 Task: Add a dependency to the task Implement a new cloud-based expense tracking system for a company , the existing task  Develop a new online tool for online customer experience mapping in the project ConduitTech
Action: Mouse moved to (976, 332)
Screenshot: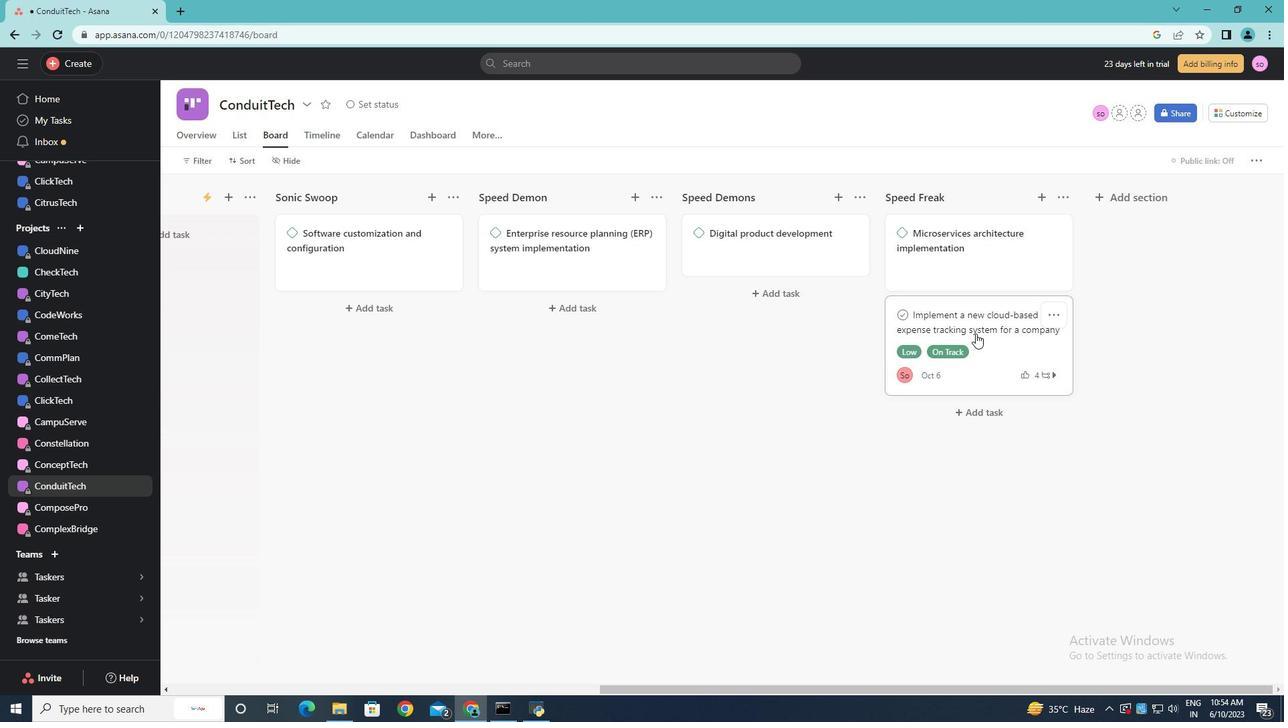 
Action: Mouse pressed left at (976, 332)
Screenshot: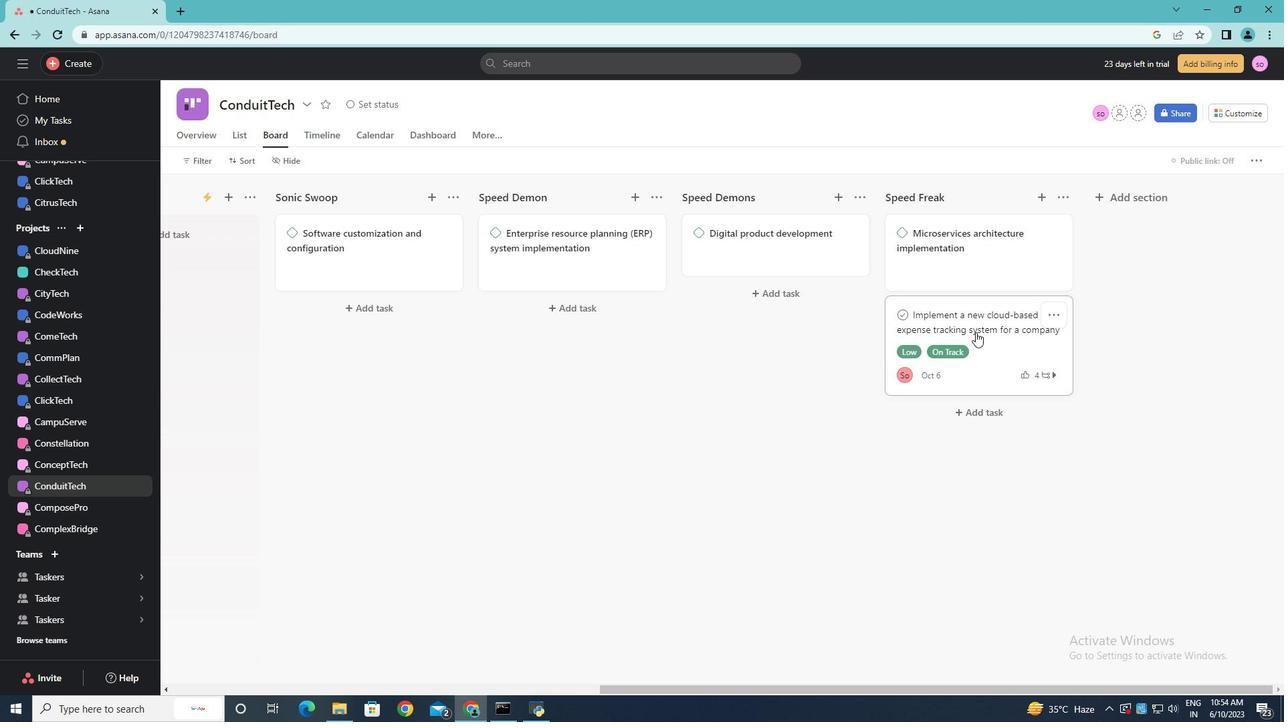 
Action: Mouse moved to (966, 391)
Screenshot: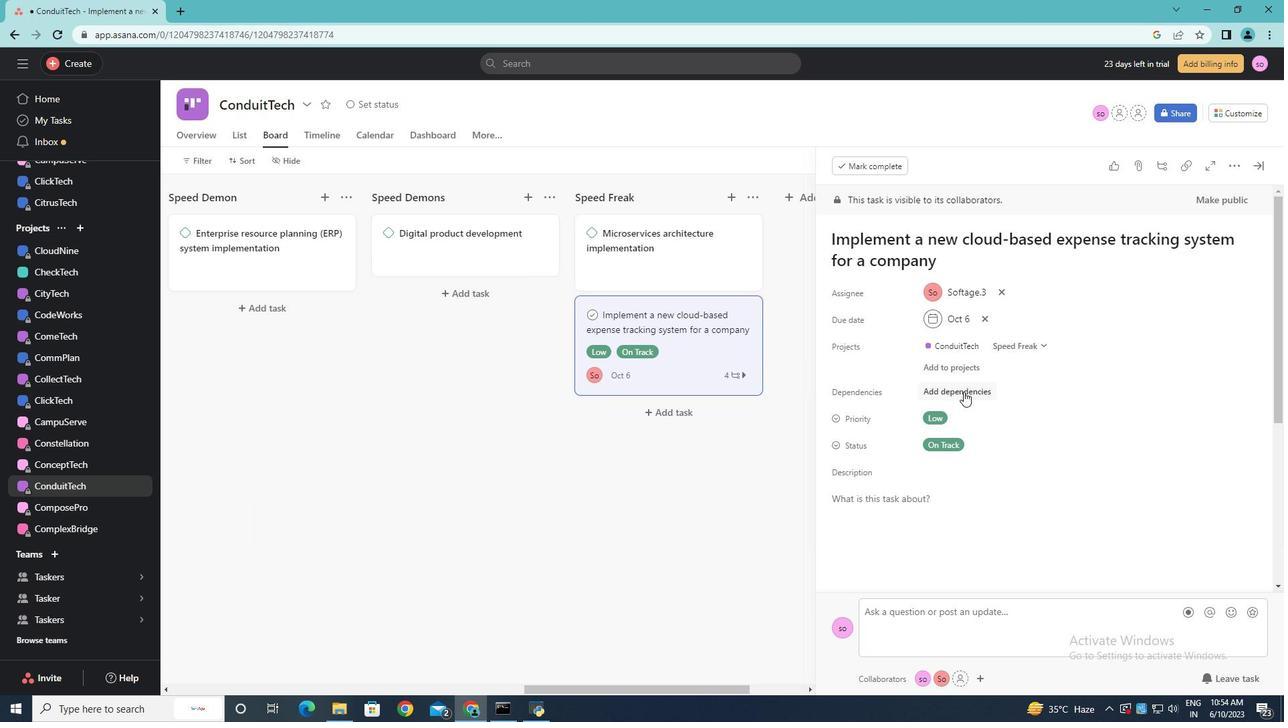 
Action: Mouse pressed left at (966, 391)
Screenshot: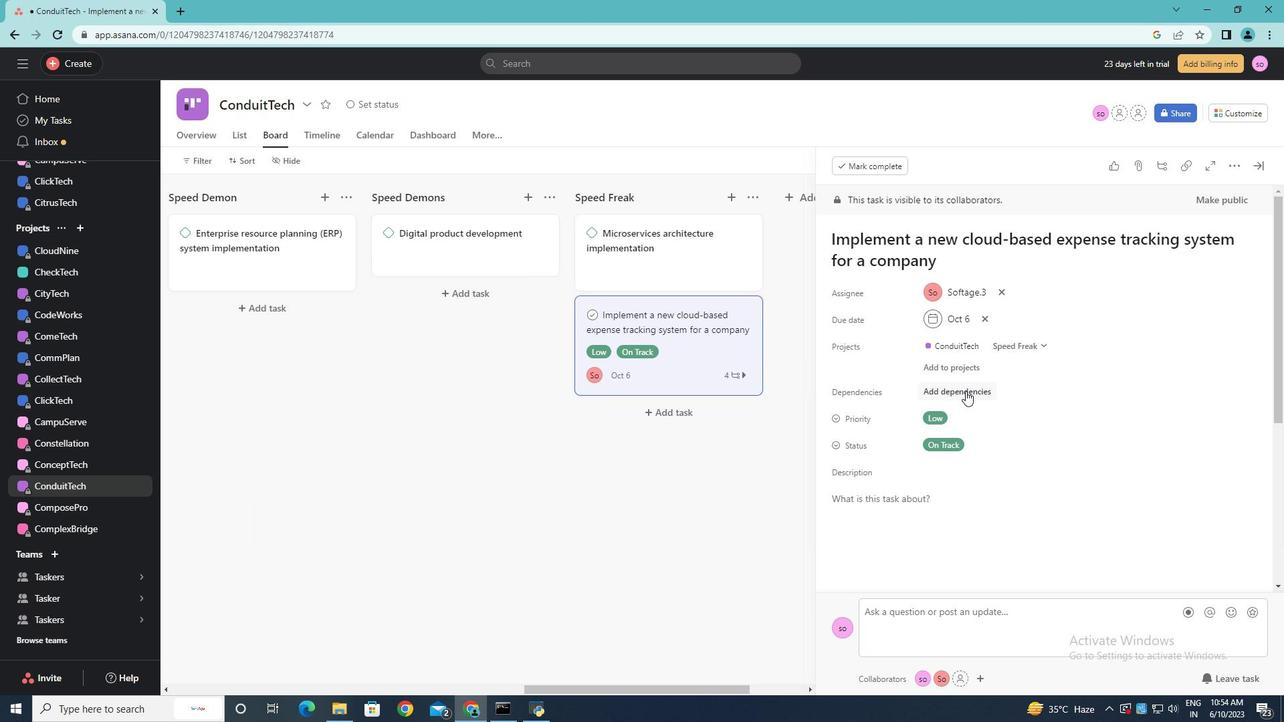 
Action: Mouse moved to (1025, 448)
Screenshot: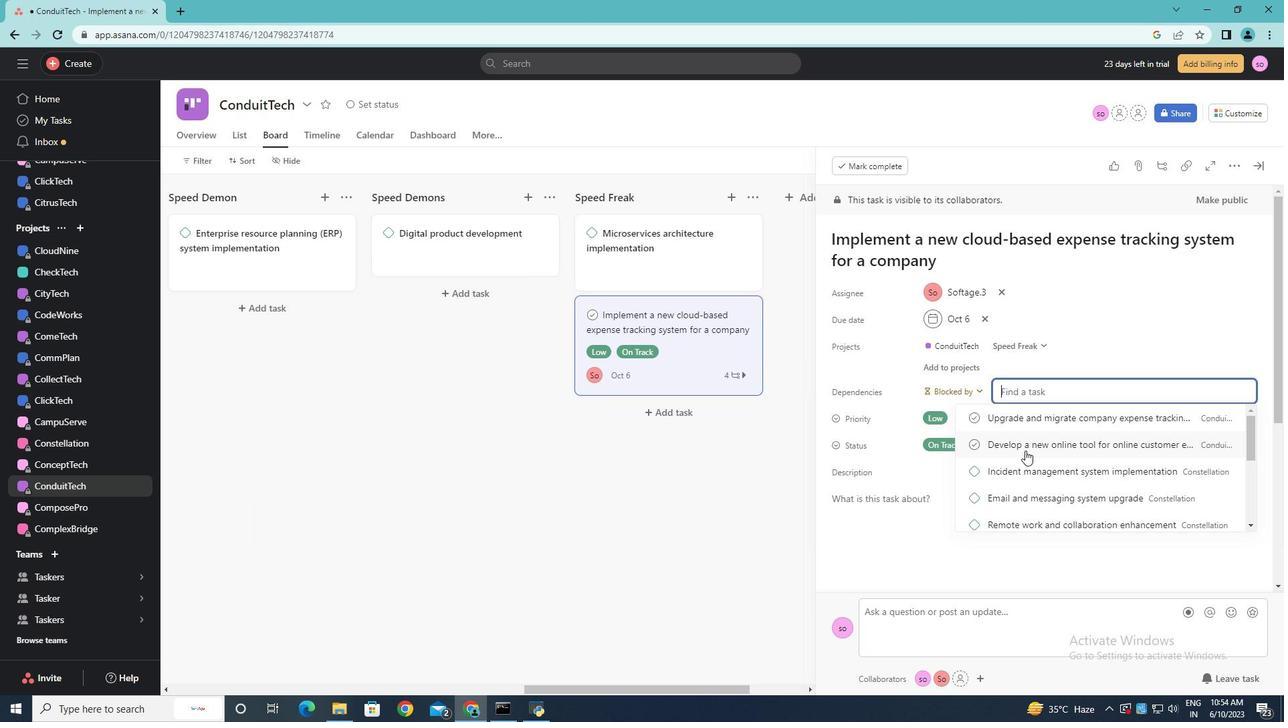 
Action: Mouse pressed left at (1025, 448)
Screenshot: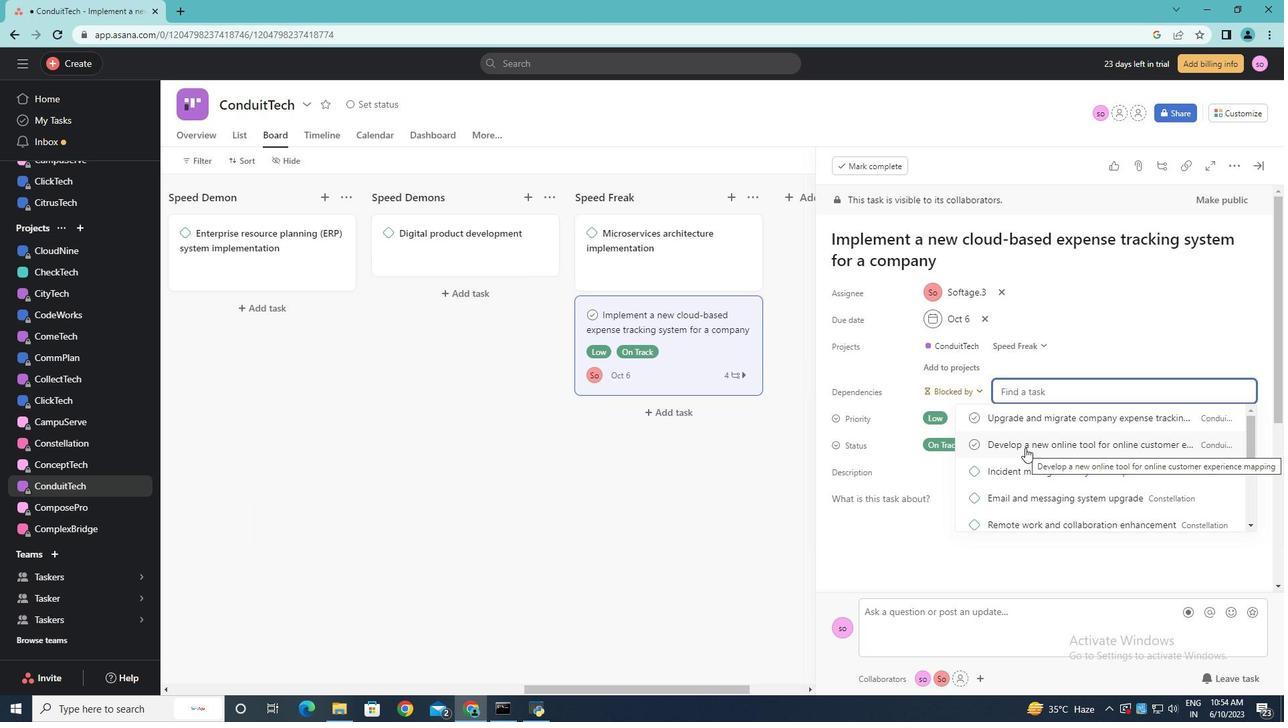
Action: Mouse moved to (996, 507)
Screenshot: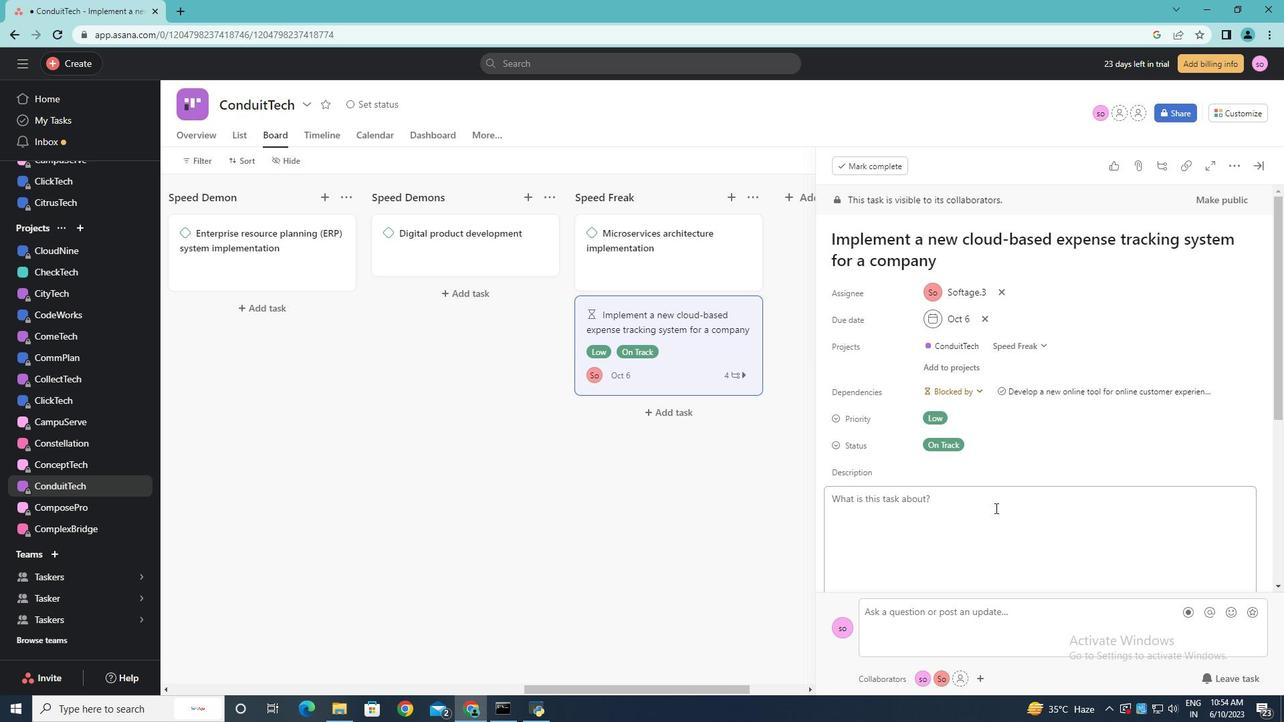 
Action: Mouse scrolled (996, 506) with delta (0, 0)
Screenshot: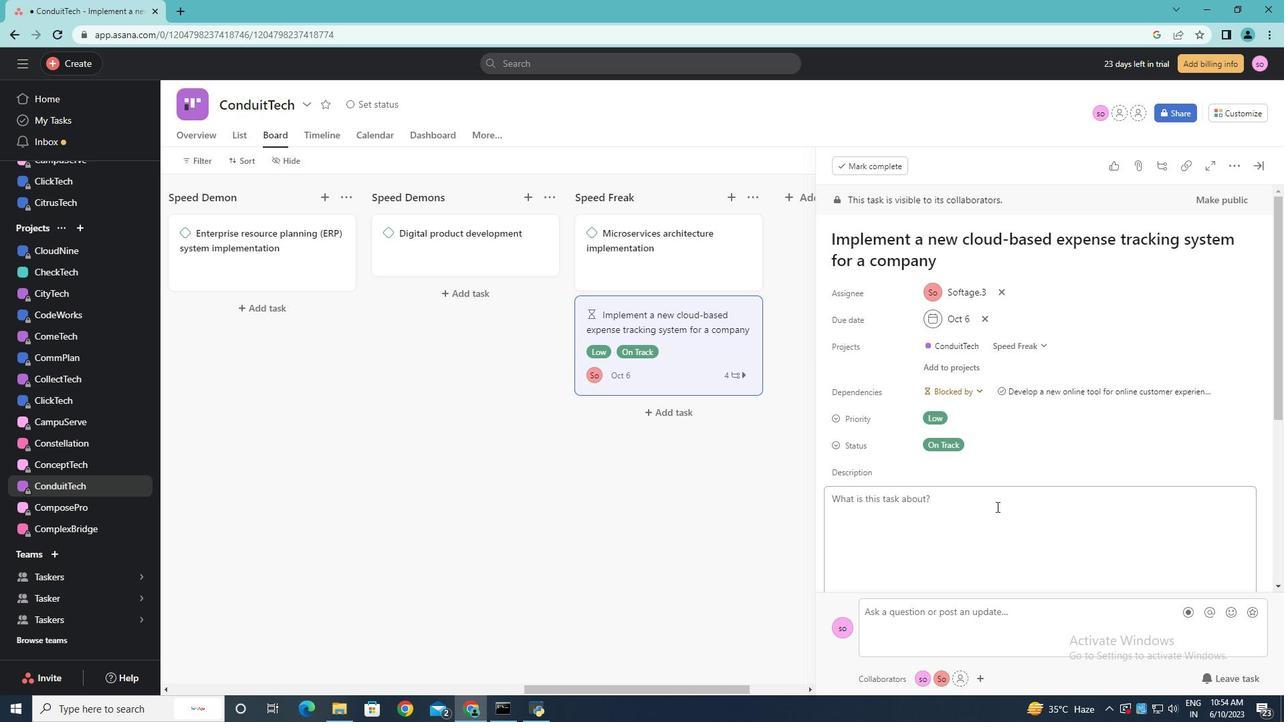 
Action: Mouse moved to (996, 507)
Screenshot: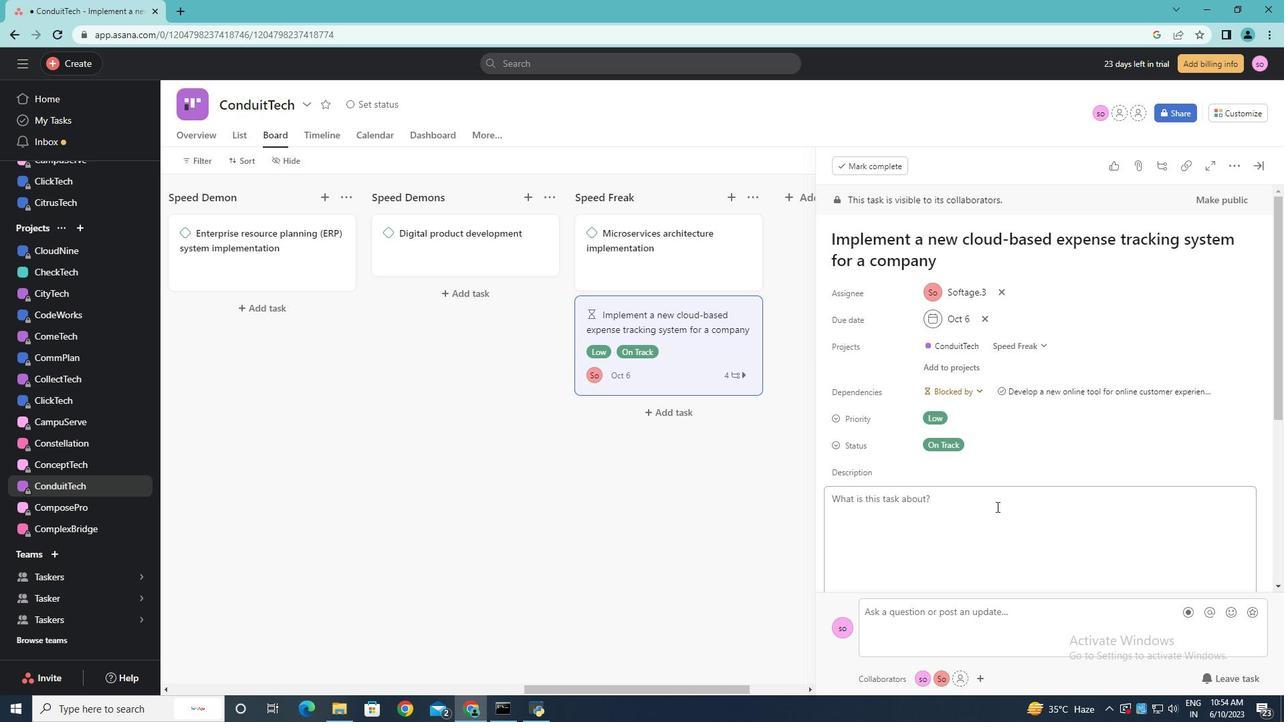 
Action: Mouse scrolled (996, 506) with delta (0, 0)
Screenshot: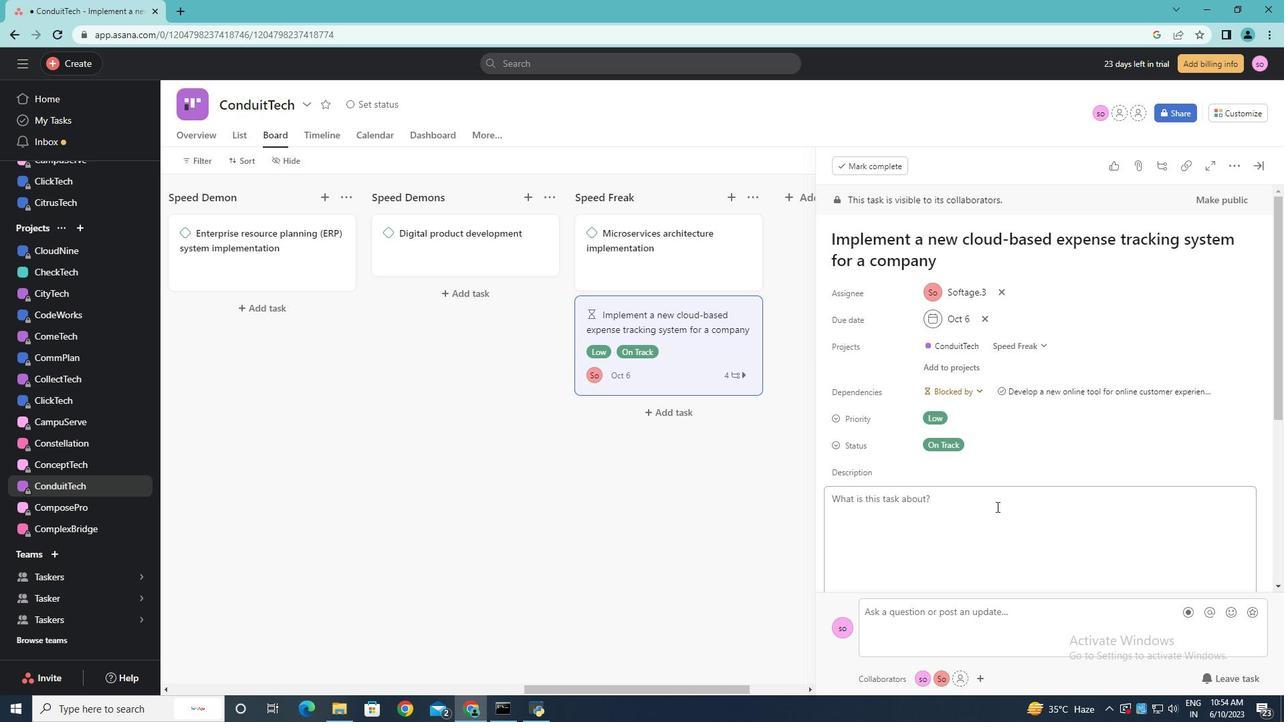 
Action: Mouse scrolled (996, 506) with delta (0, 0)
Screenshot: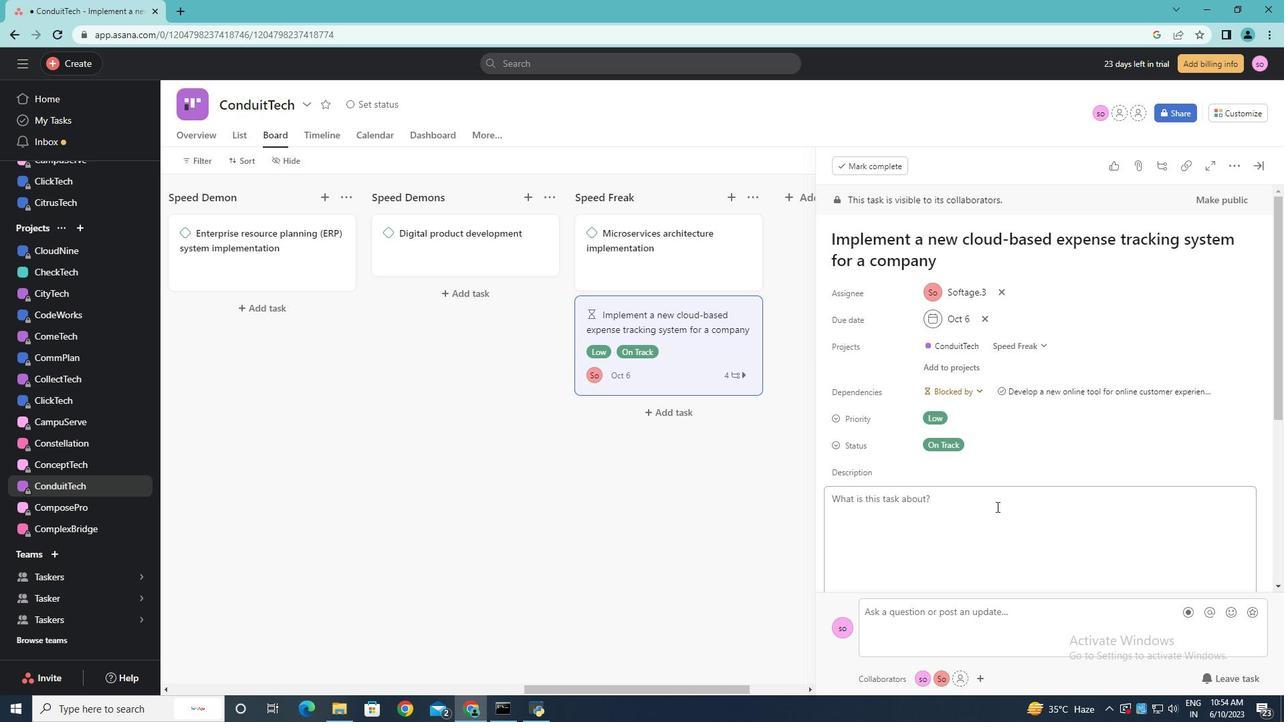 
Action: Mouse moved to (996, 507)
Screenshot: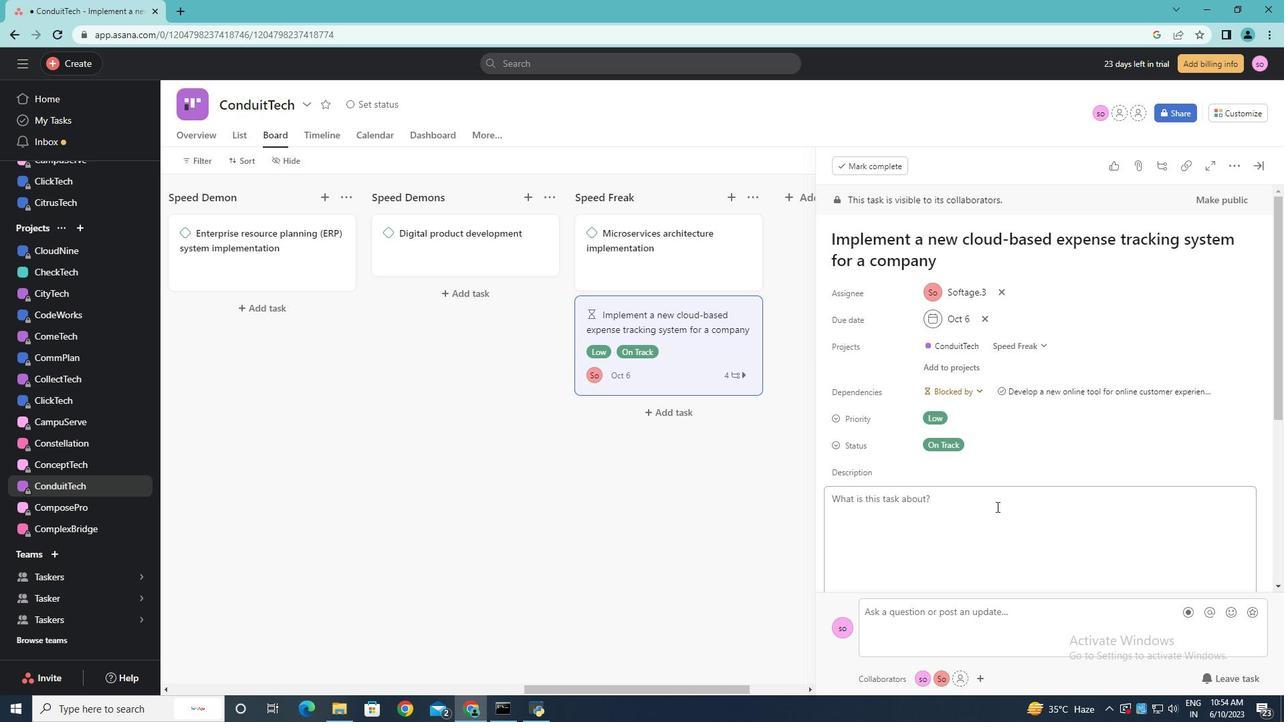 
Action: Mouse scrolled (996, 506) with delta (0, 0)
Screenshot: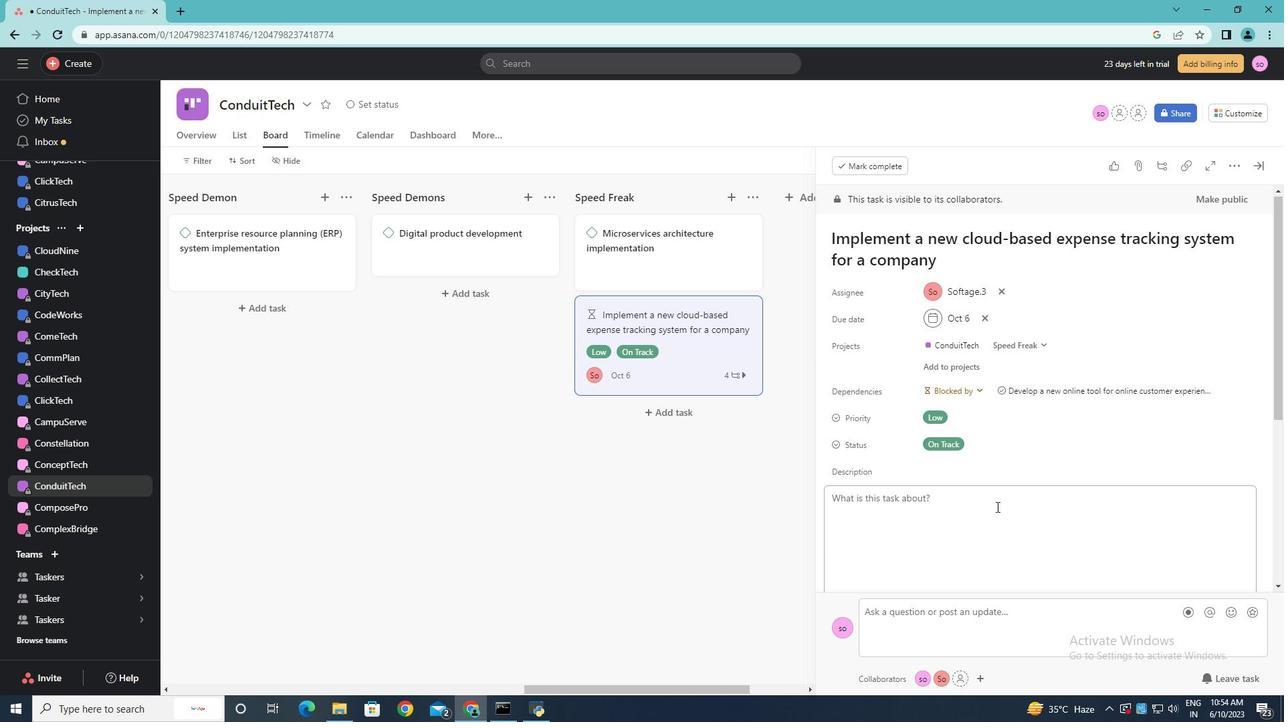 
Action: Mouse scrolled (996, 506) with delta (0, 0)
Screenshot: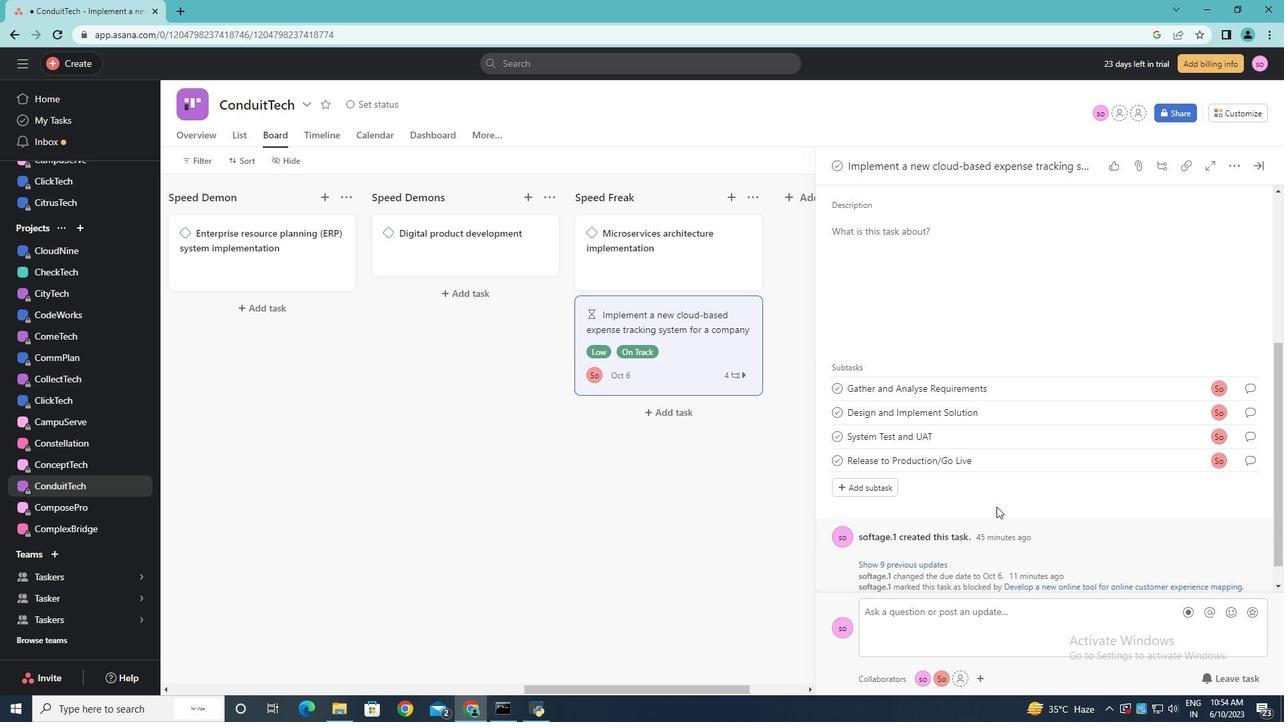 
Action: Mouse scrolled (996, 506) with delta (0, 0)
Screenshot: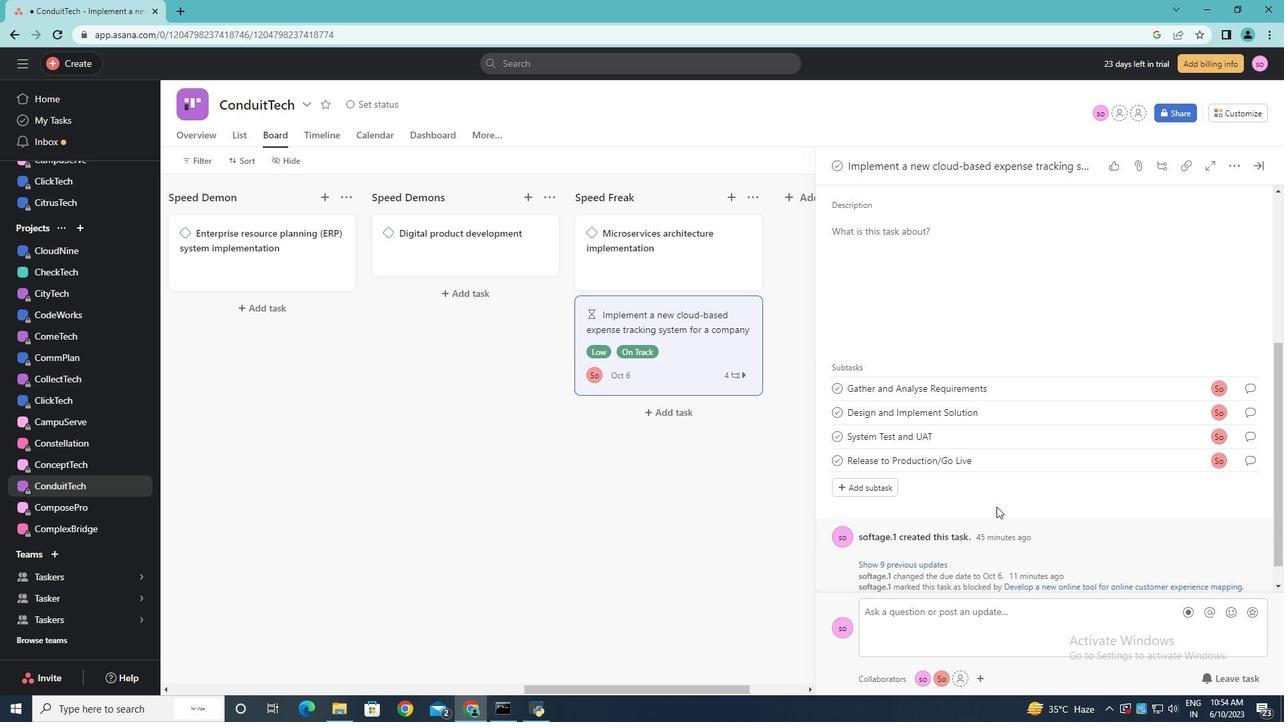 
Action: Mouse scrolled (996, 506) with delta (0, 0)
Screenshot: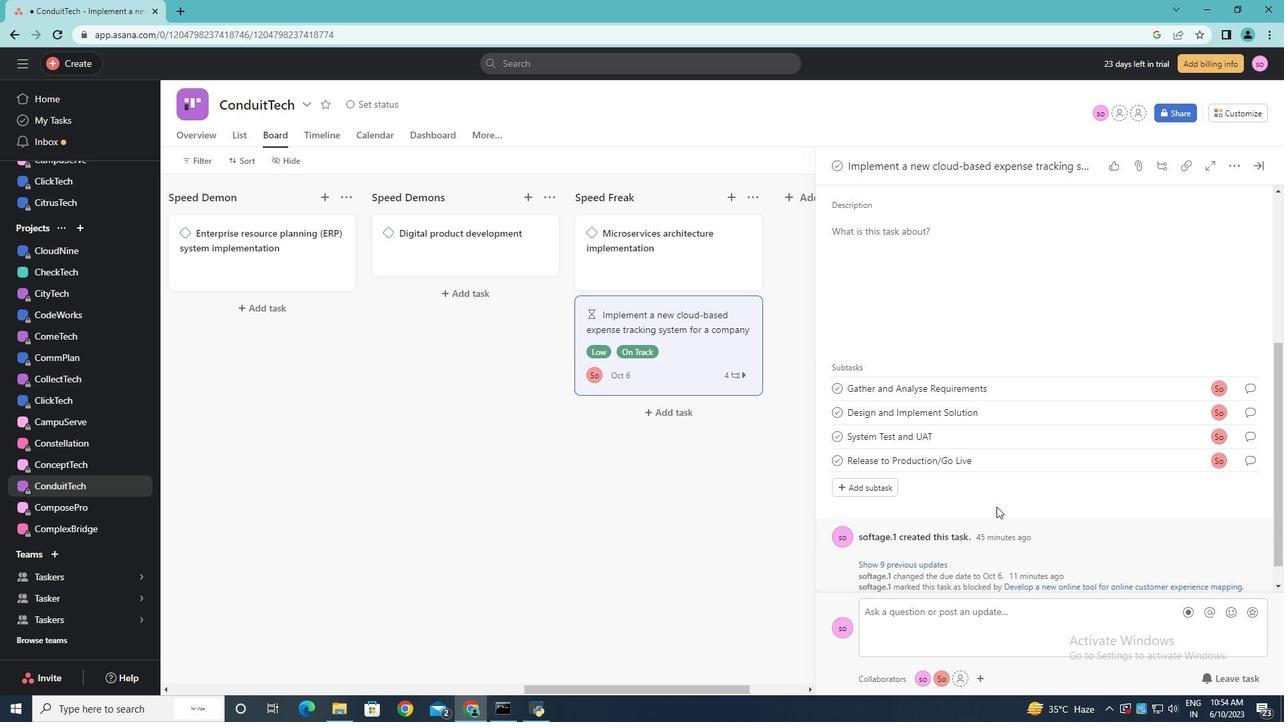 
Action: Mouse scrolled (996, 506) with delta (0, 0)
Screenshot: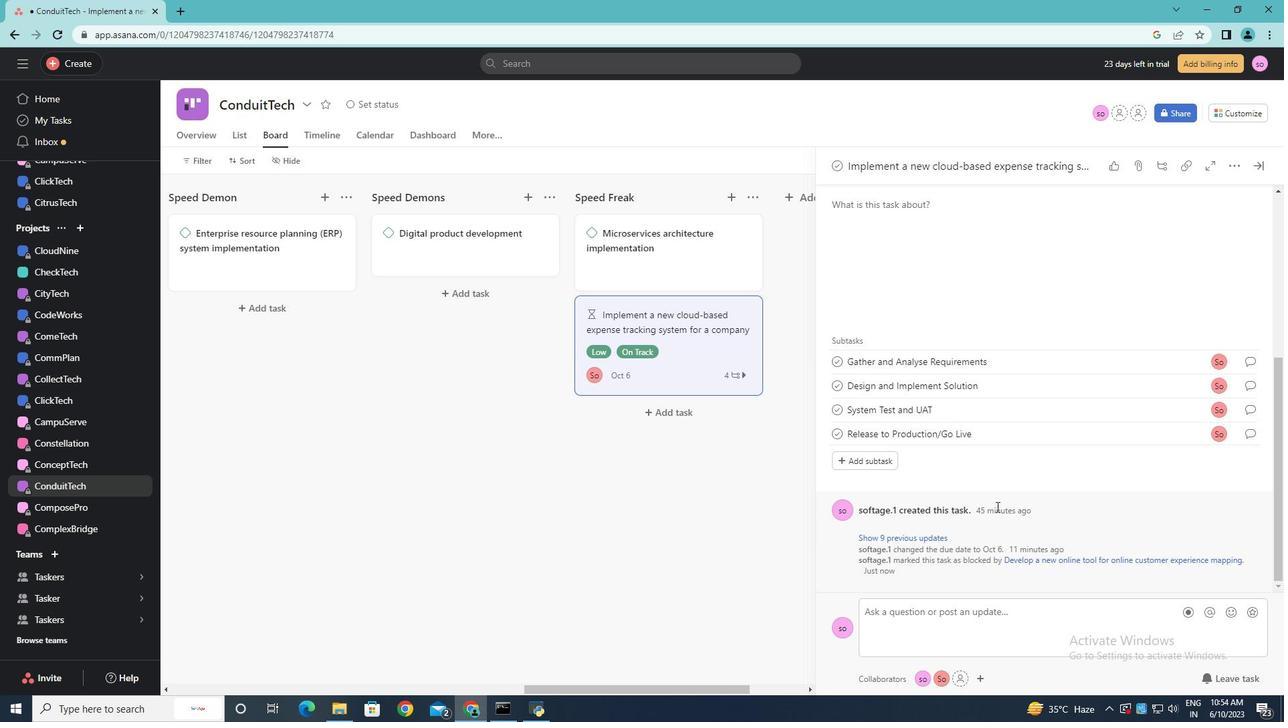 
Action: Mouse scrolled (996, 506) with delta (0, 0)
Screenshot: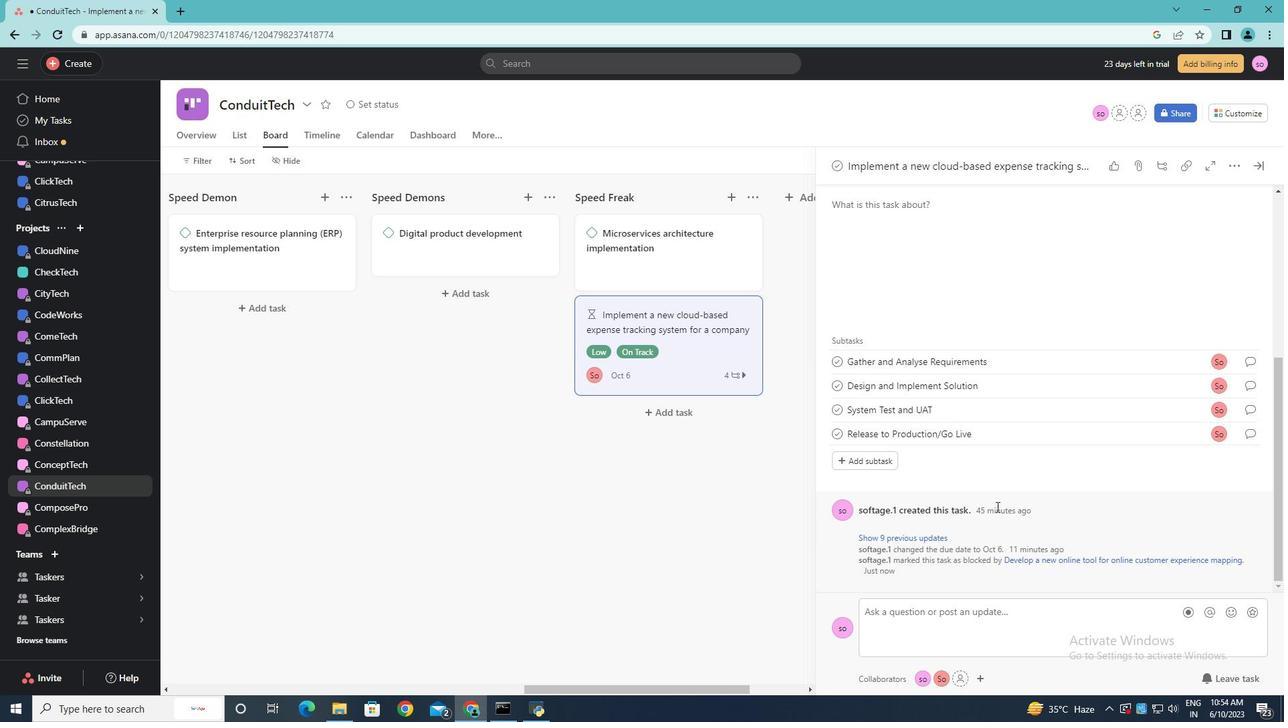 
Action: Mouse moved to (1257, 163)
Screenshot: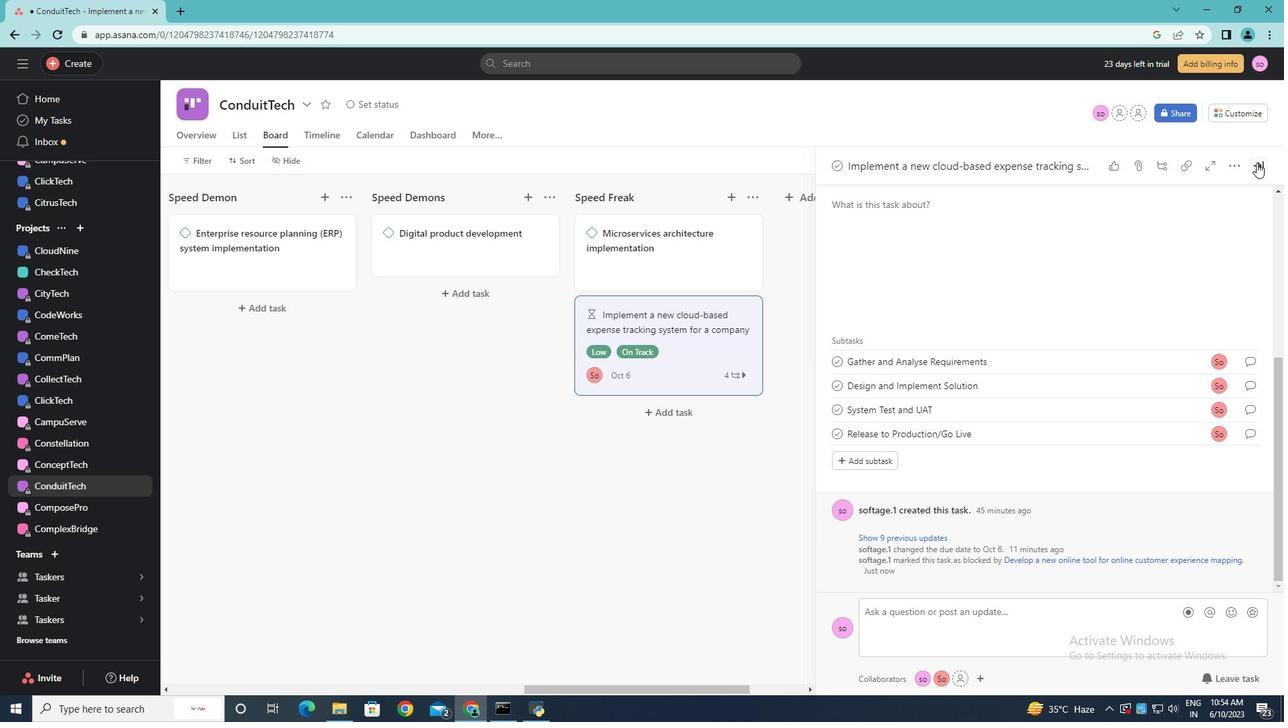 
Action: Mouse pressed left at (1257, 163)
Screenshot: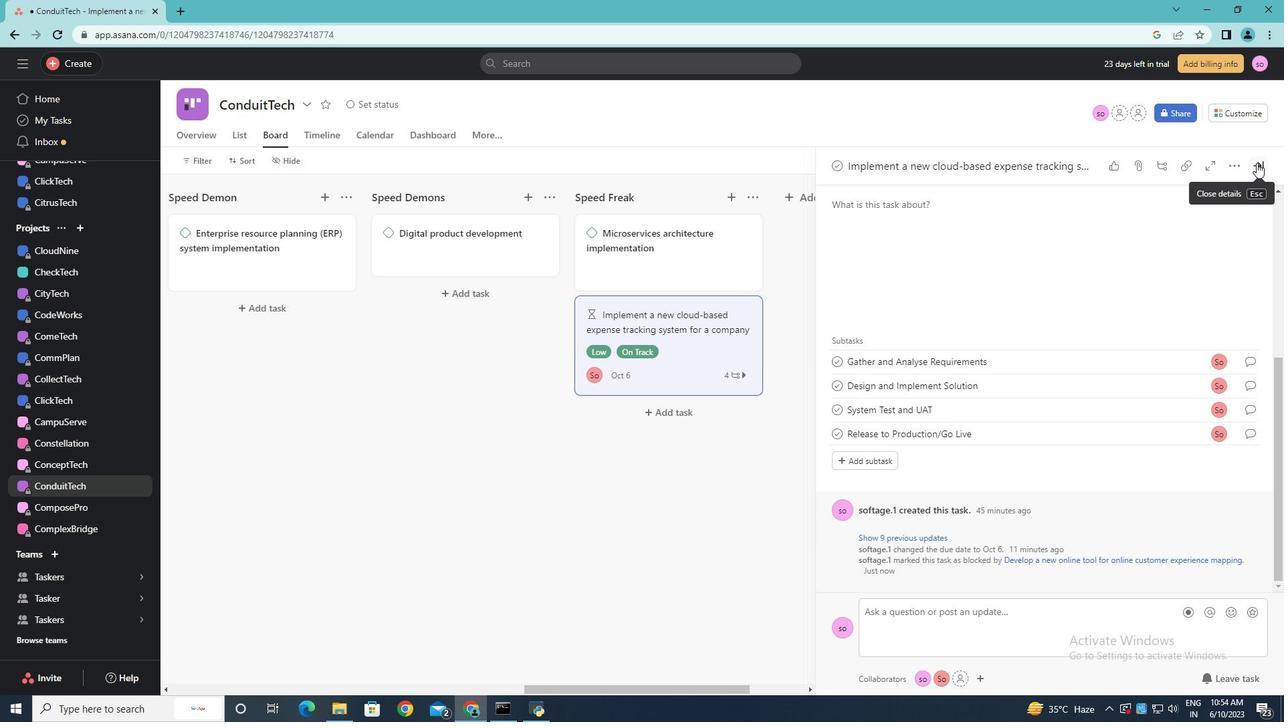 
Action: Mouse moved to (850, 511)
Screenshot: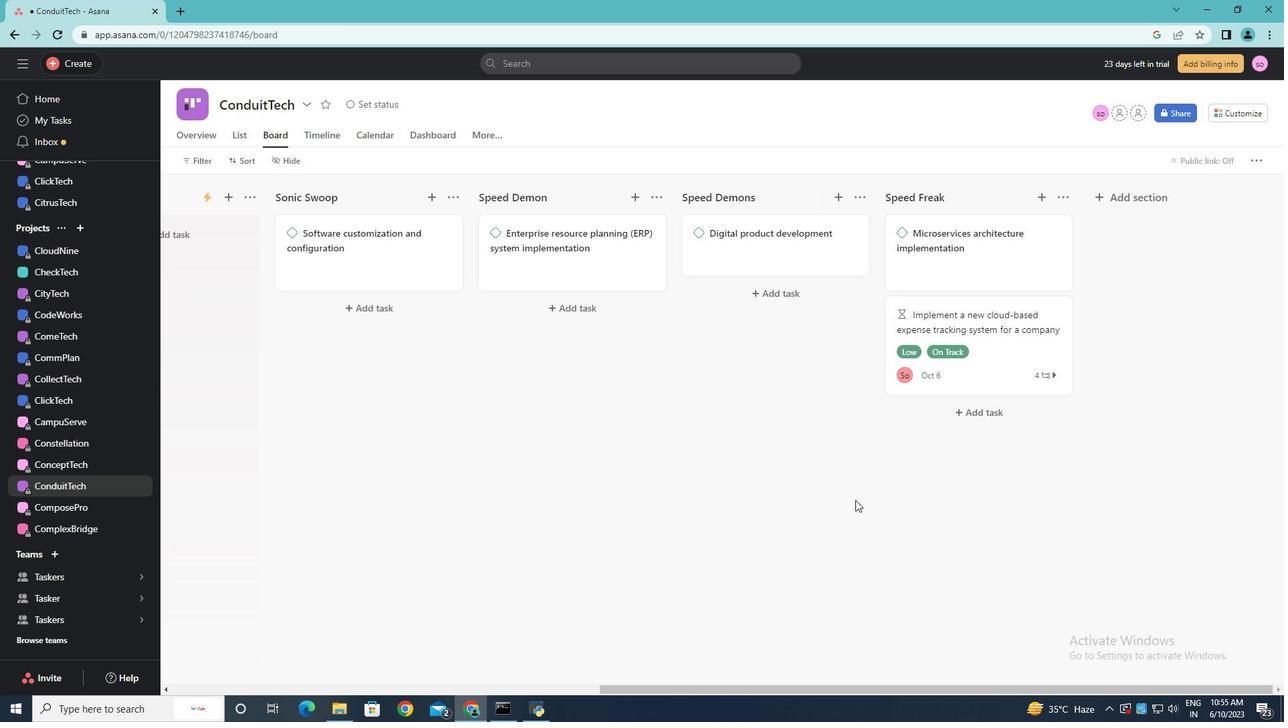 
Action: Mouse pressed left at (850, 511)
Screenshot: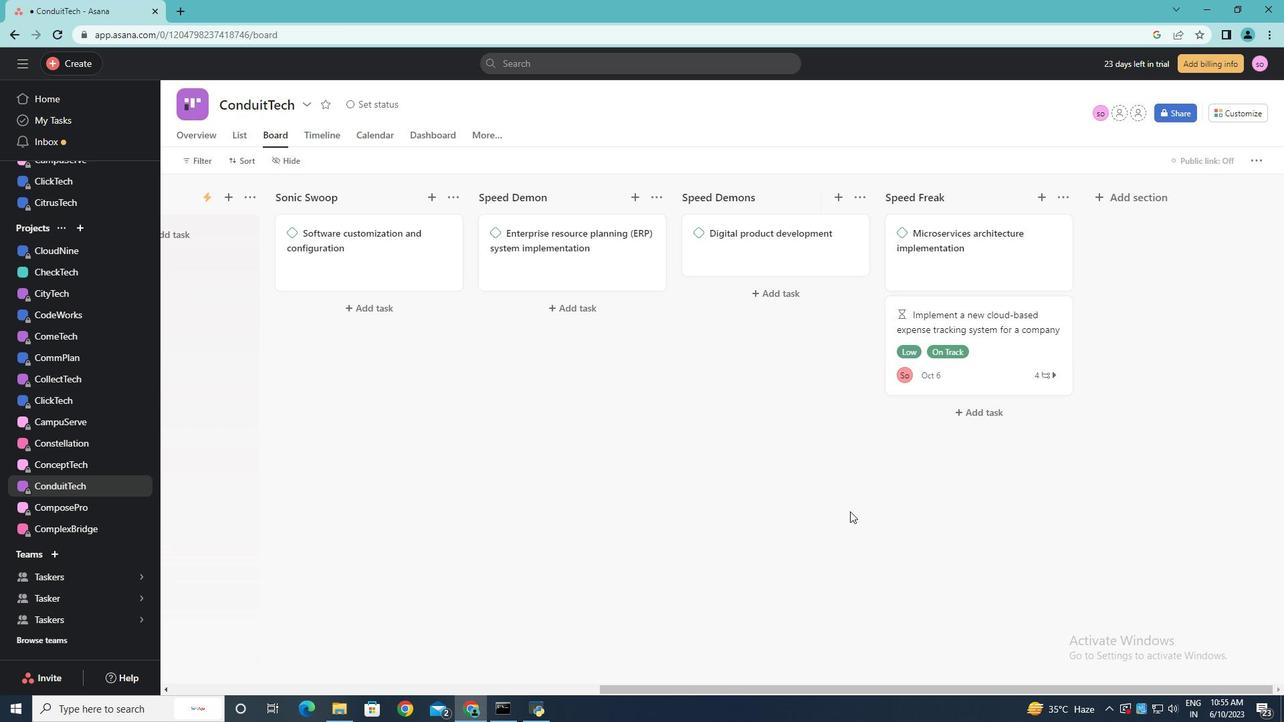 
Action: Mouse moved to (850, 509)
Screenshot: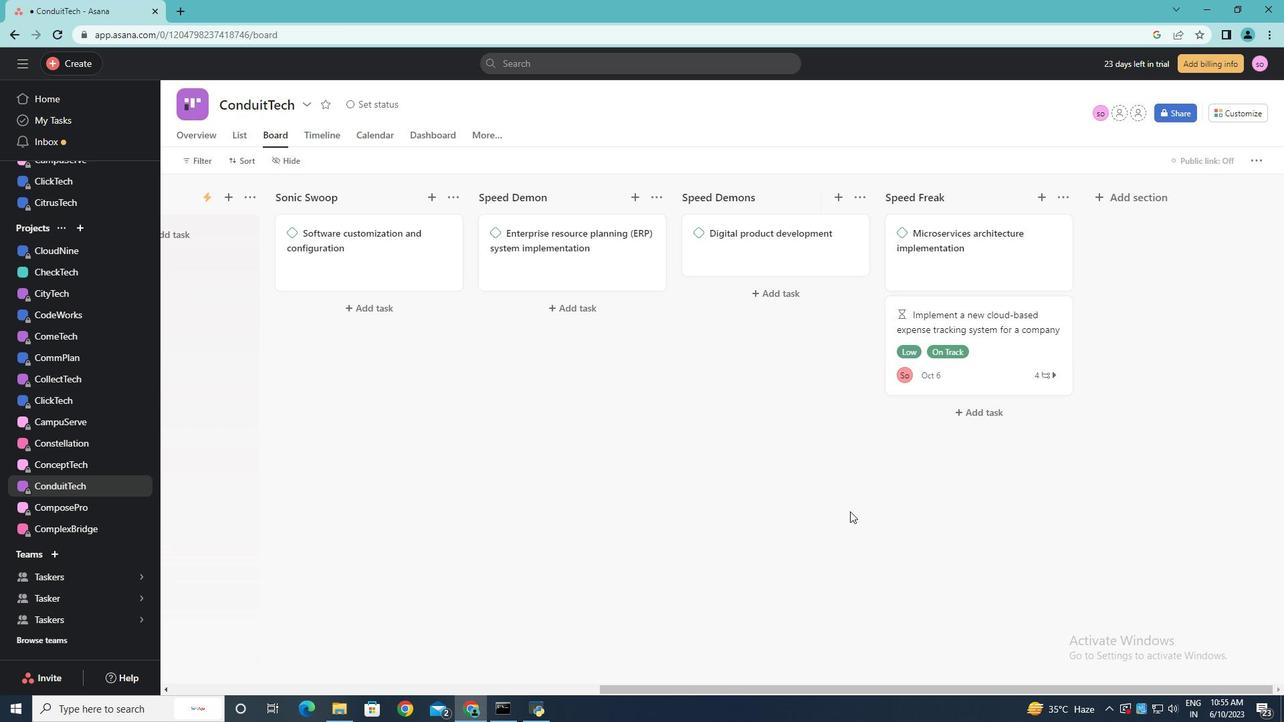 
